 Task: Add a dependency to the task Develop a new online booking system for a transportation service , the existing task  Create a new online platform for peer-to-peer lending in the project AgileForge
Action: Mouse scrolled (76, 103) with delta (0, 0)
Screenshot: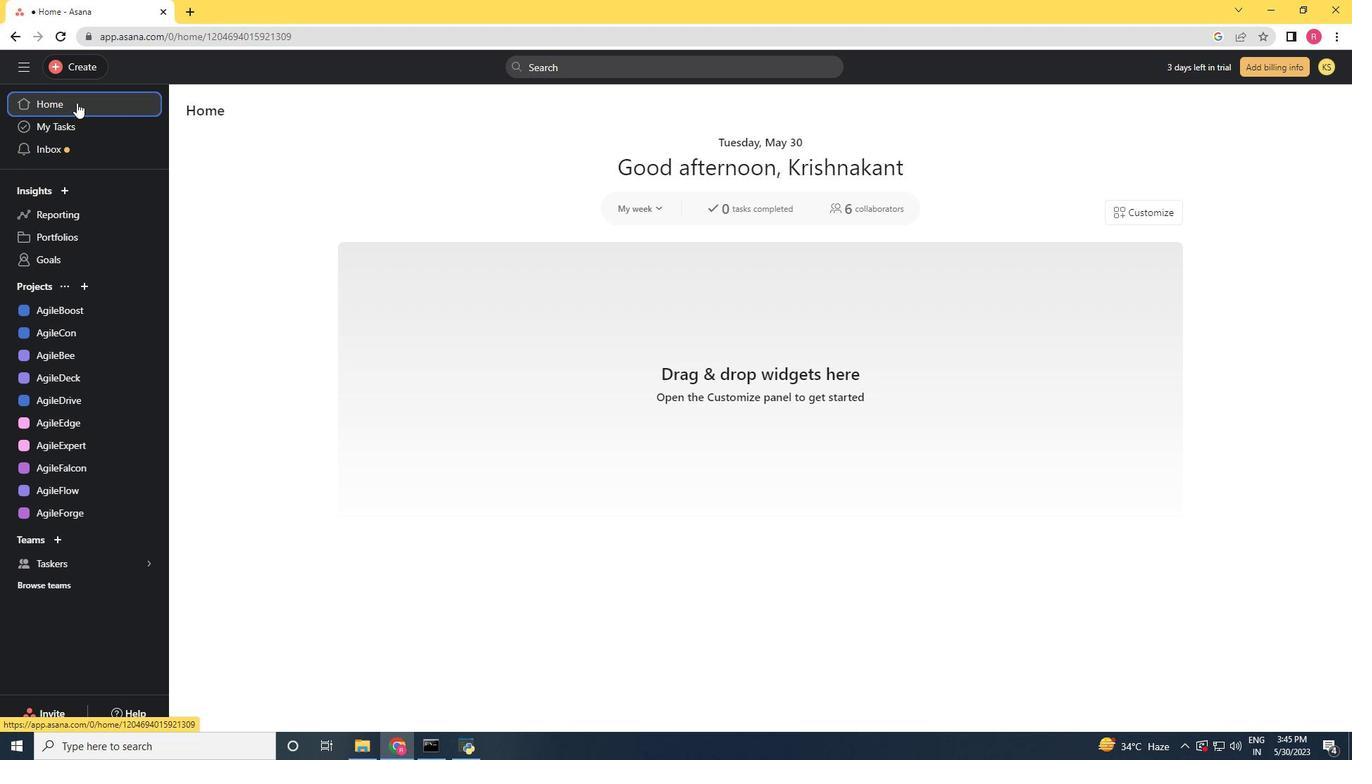 
Action: Mouse moved to (71, 519)
Screenshot: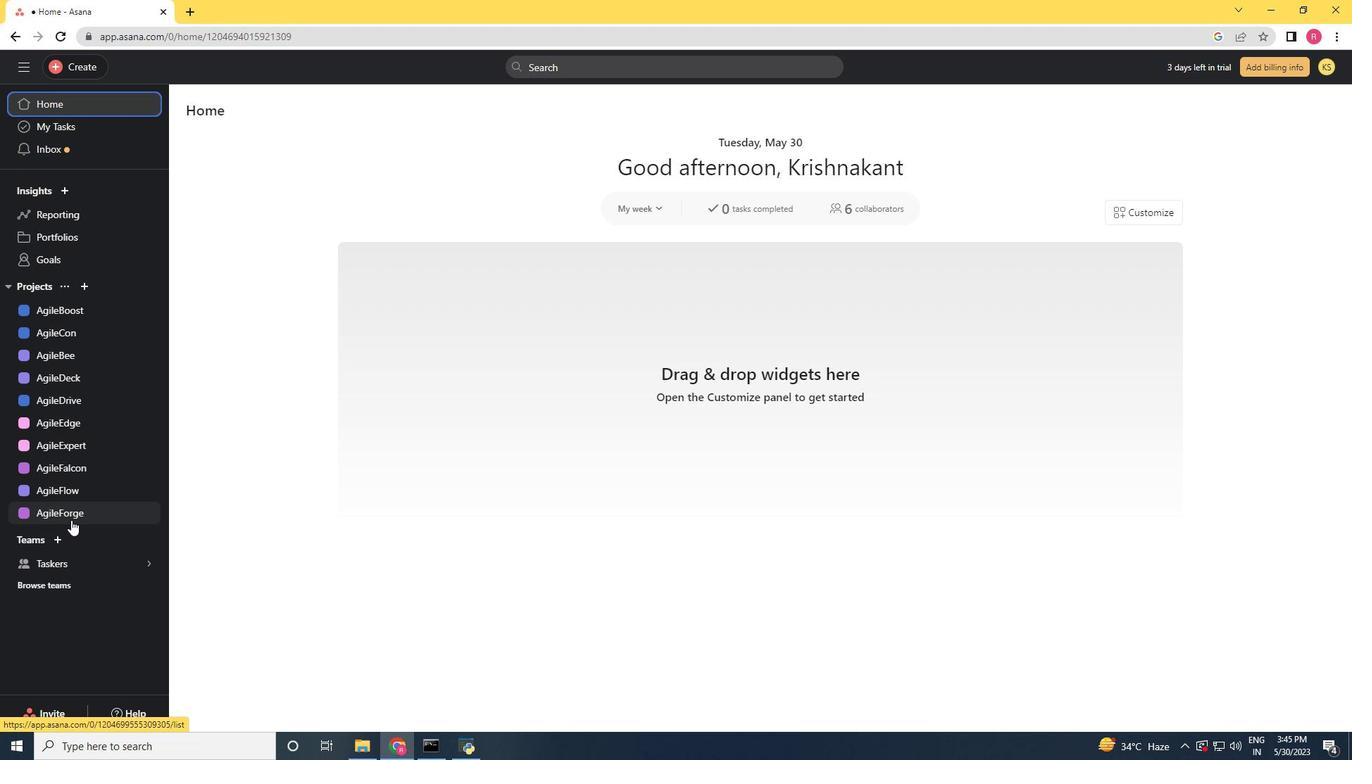
Action: Mouse pressed left at (71, 519)
Screenshot: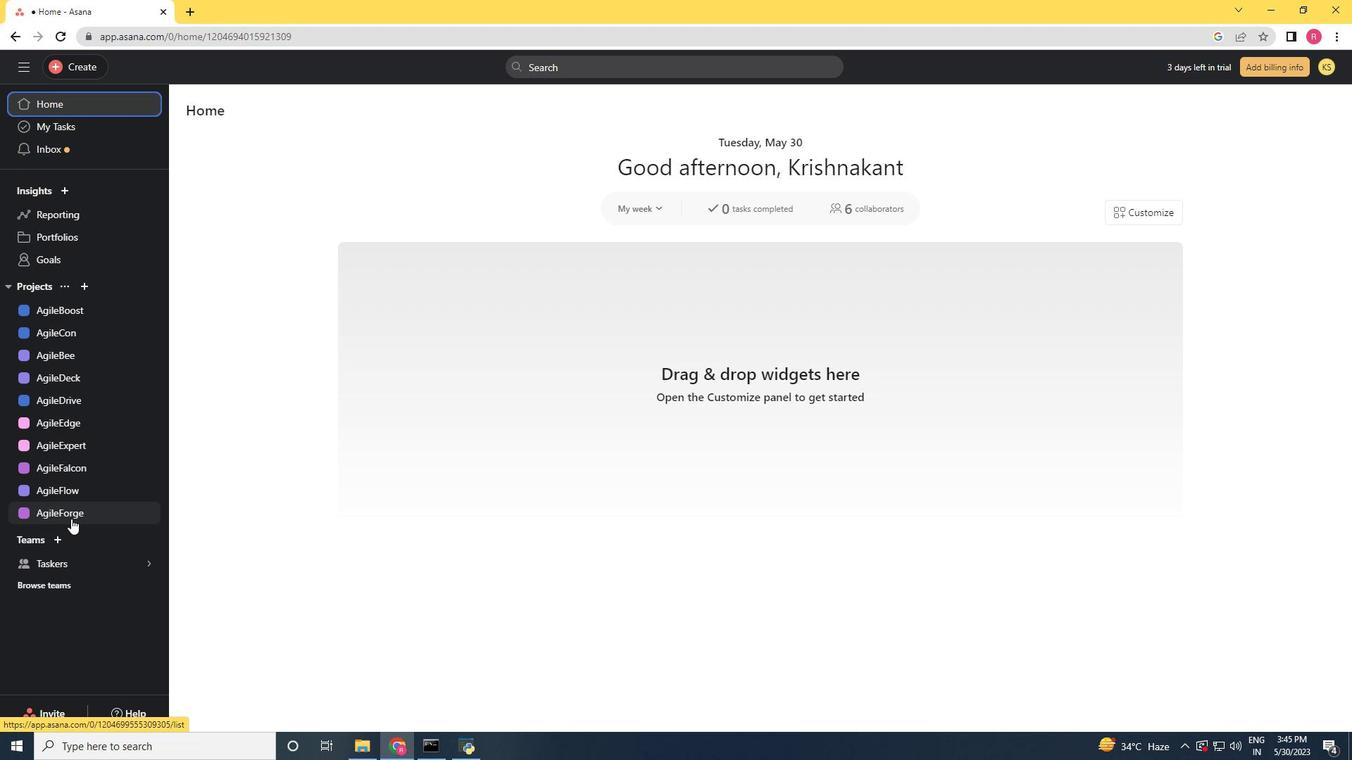 
Action: Mouse moved to (593, 414)
Screenshot: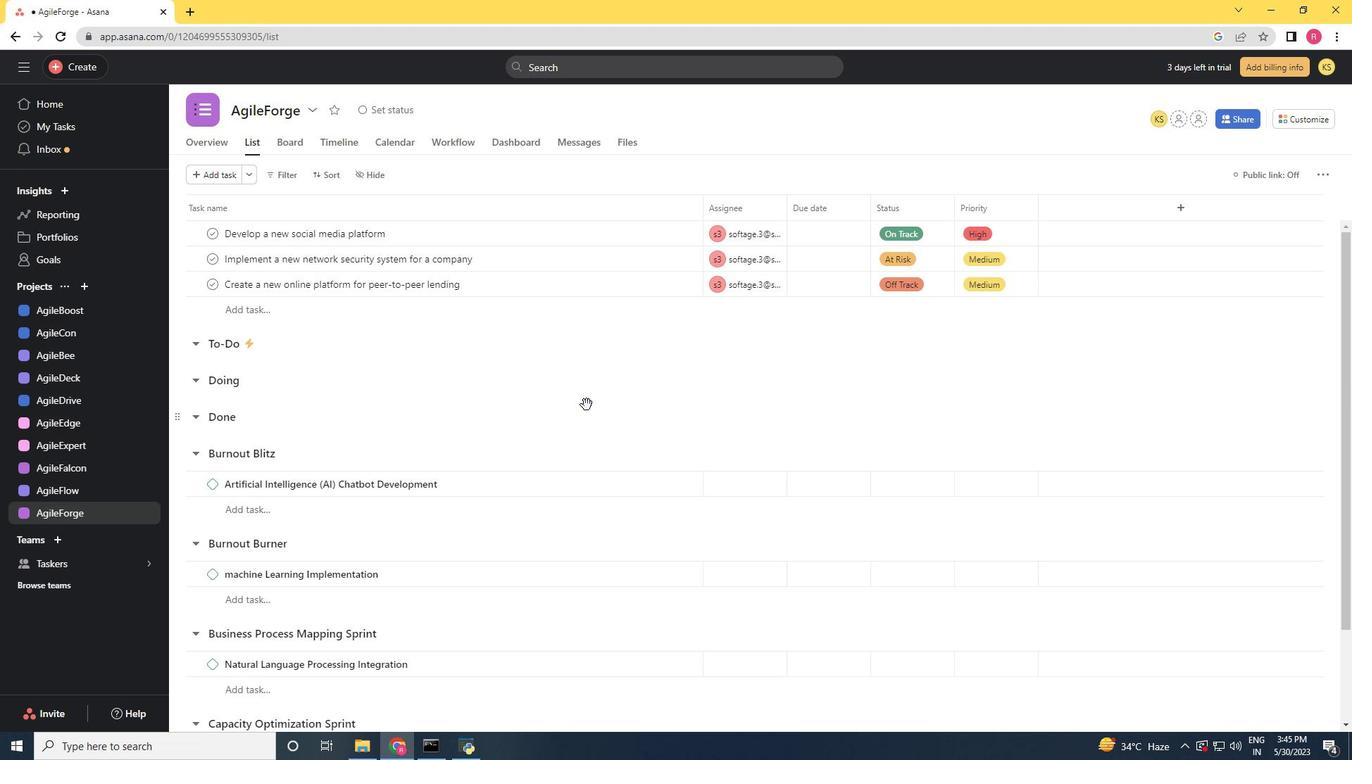 
Action: Mouse scrolled (593, 413) with delta (0, 0)
Screenshot: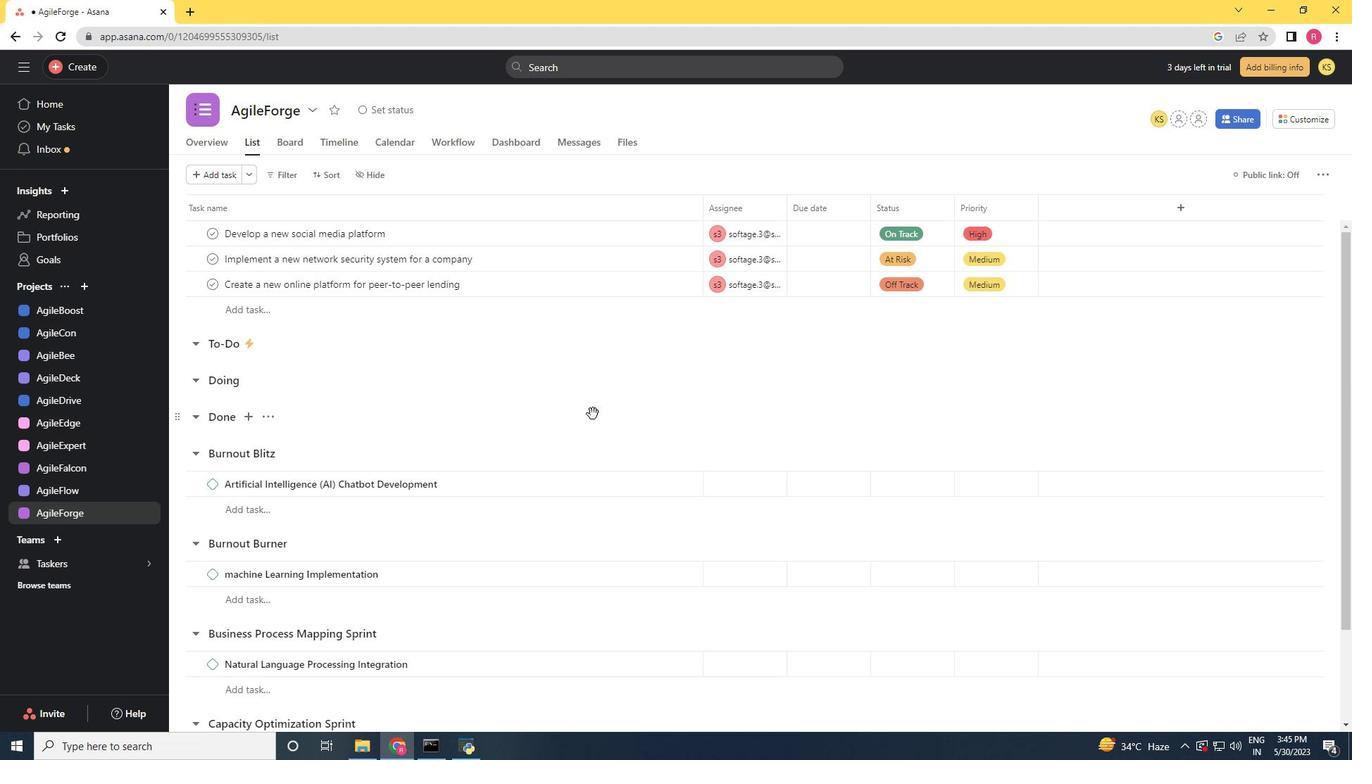 
Action: Mouse scrolled (593, 413) with delta (0, 0)
Screenshot: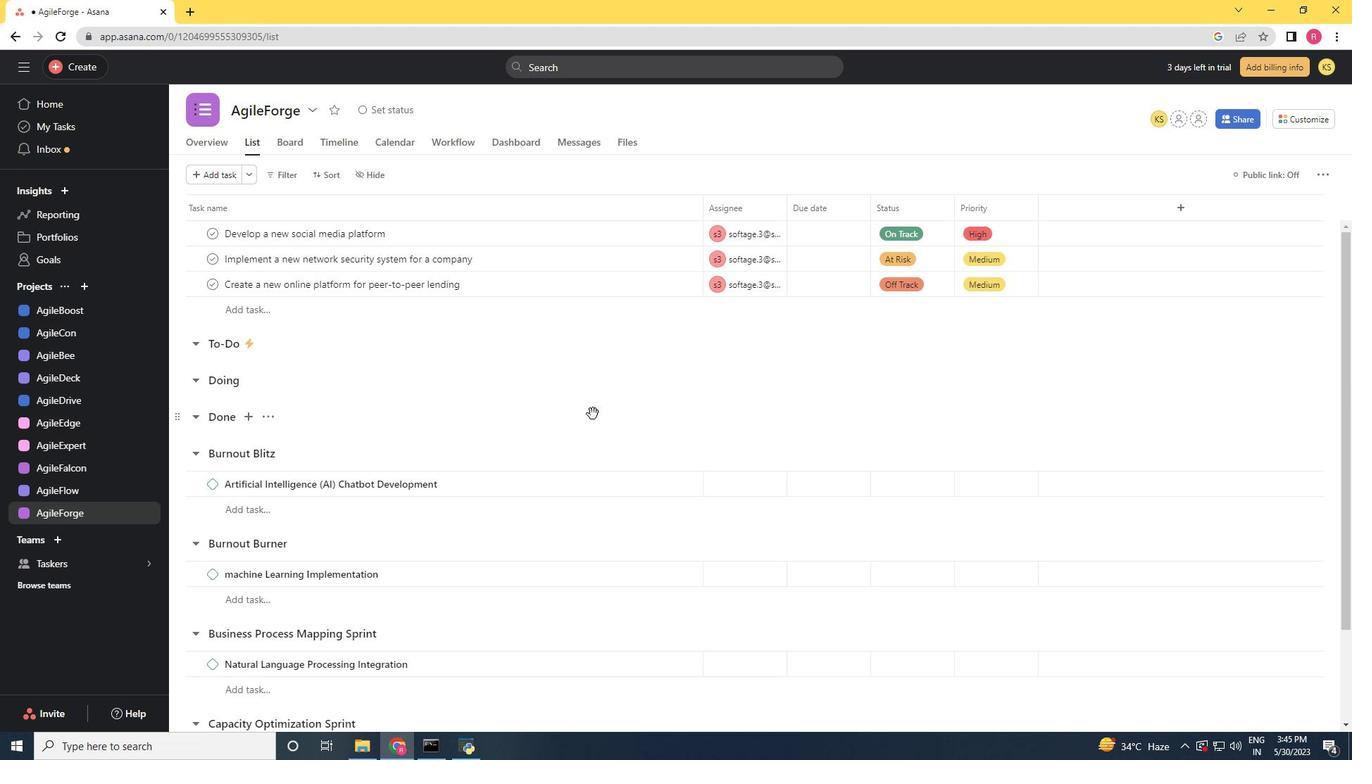 
Action: Mouse scrolled (593, 413) with delta (0, 0)
Screenshot: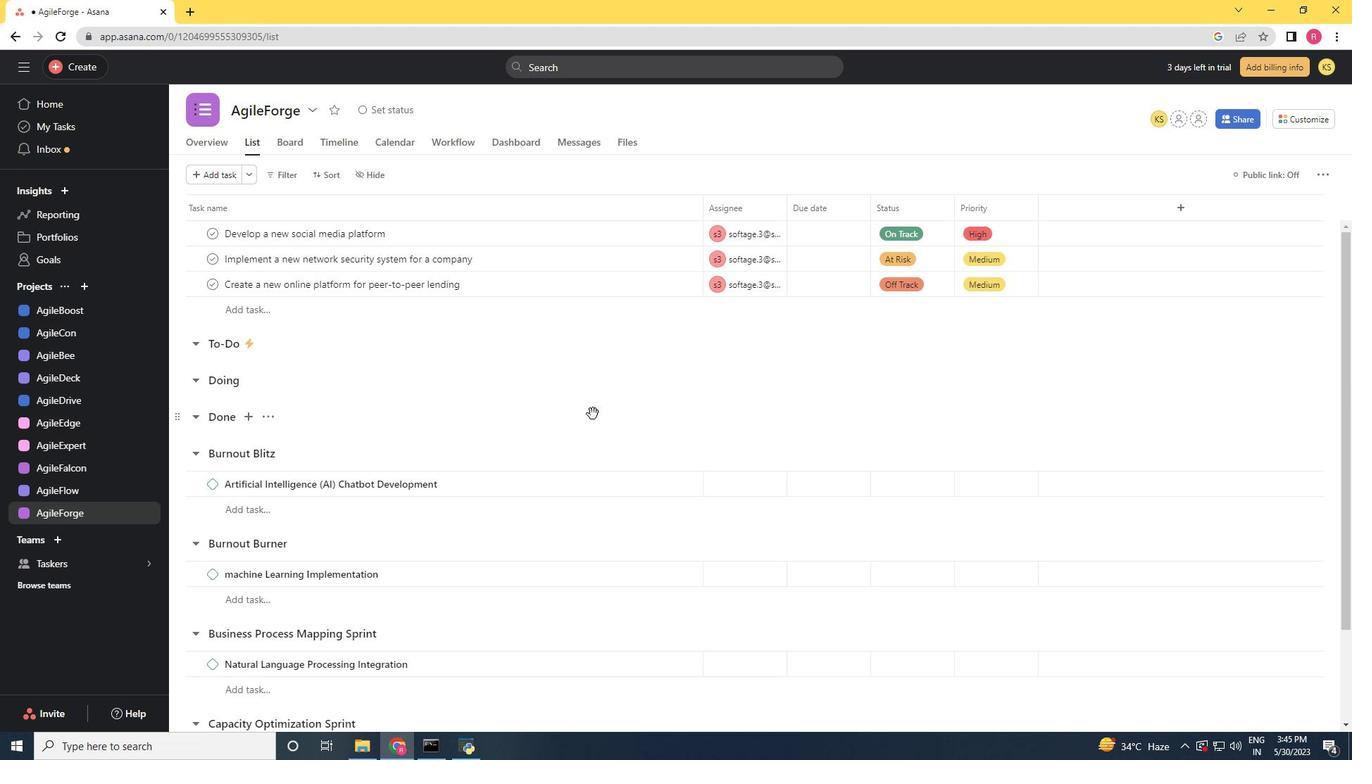 
Action: Mouse scrolled (593, 413) with delta (0, 0)
Screenshot: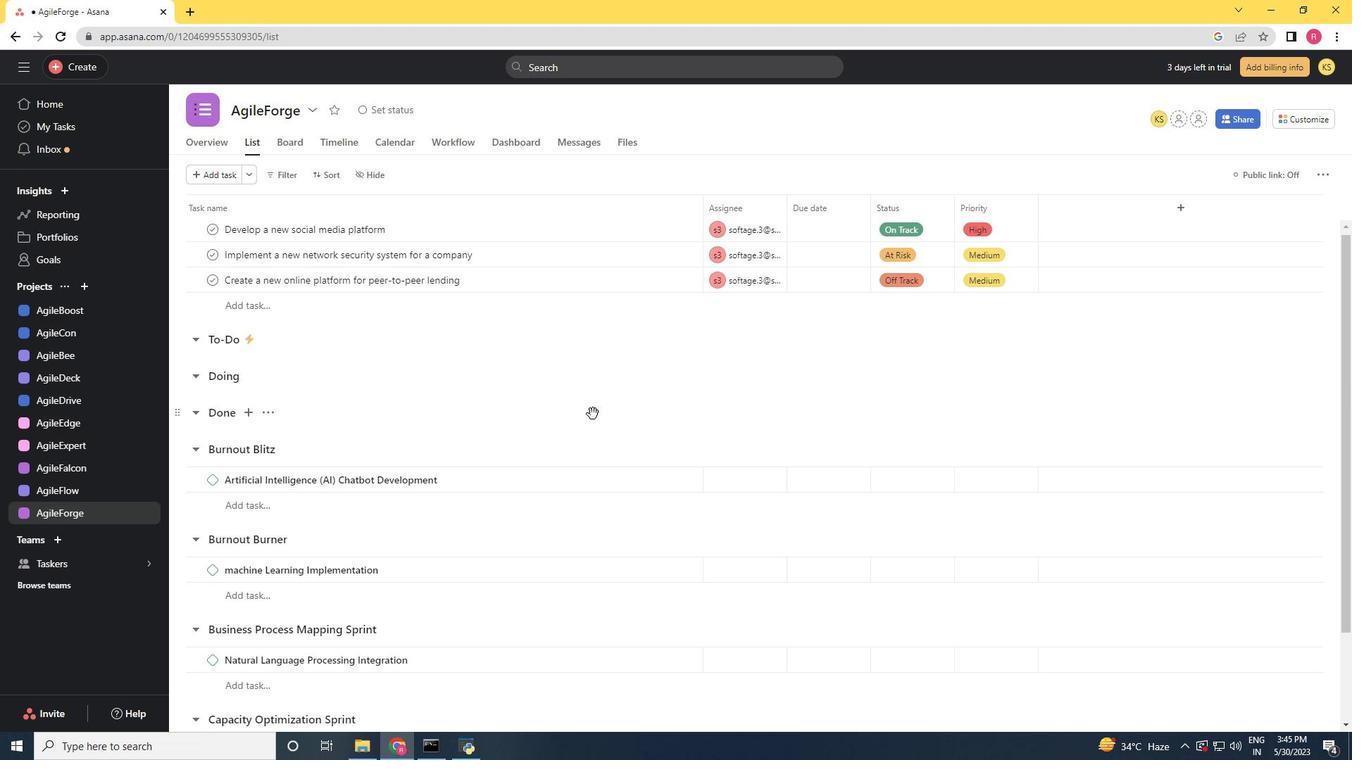 
Action: Mouse scrolled (593, 413) with delta (0, 0)
Screenshot: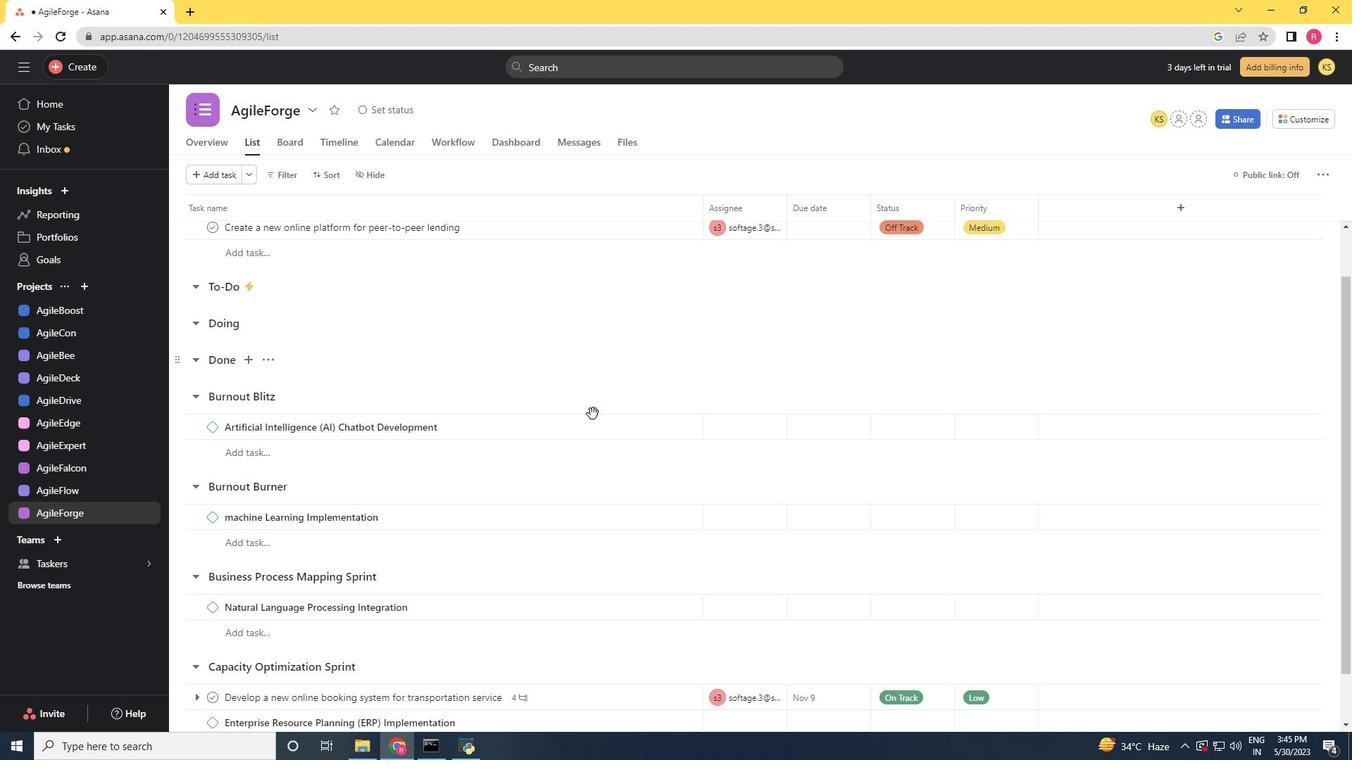 
Action: Mouse scrolled (593, 413) with delta (0, 0)
Screenshot: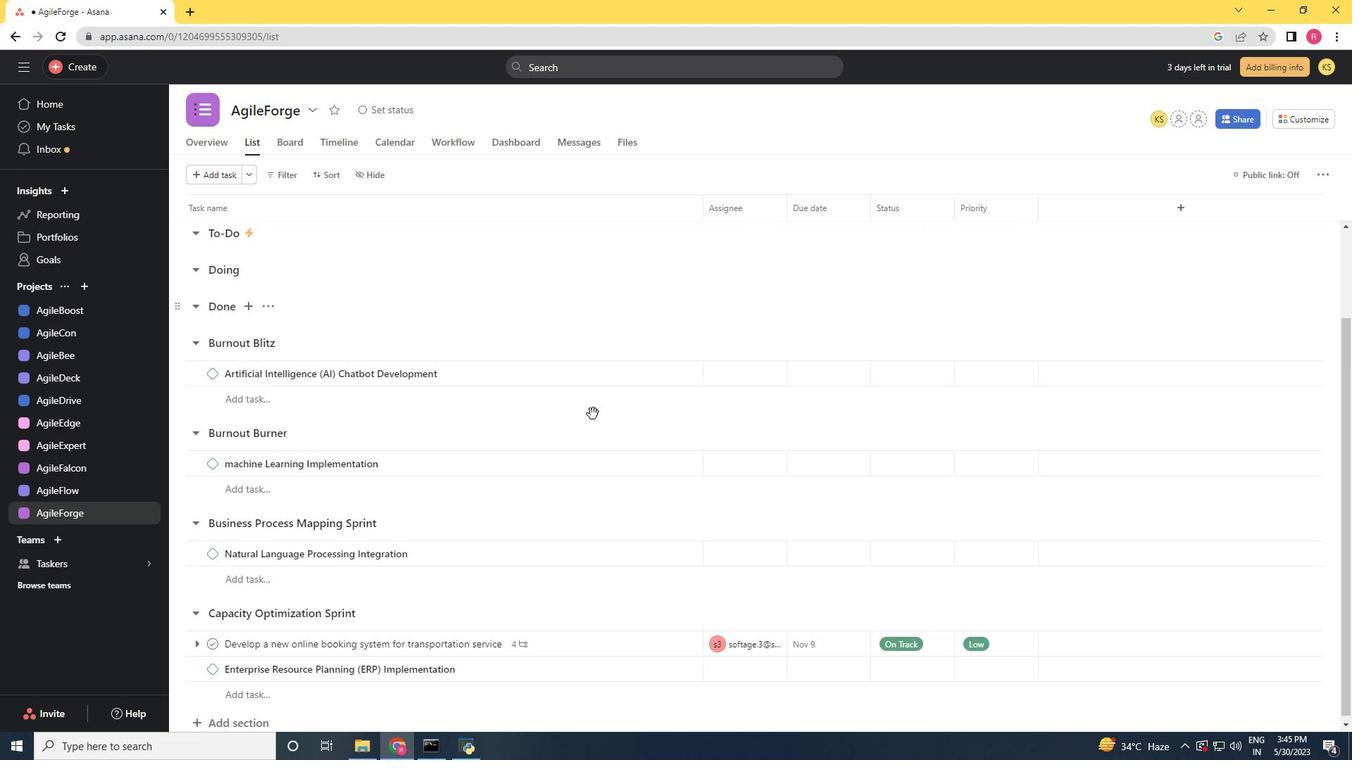 
Action: Mouse scrolled (593, 413) with delta (0, 0)
Screenshot: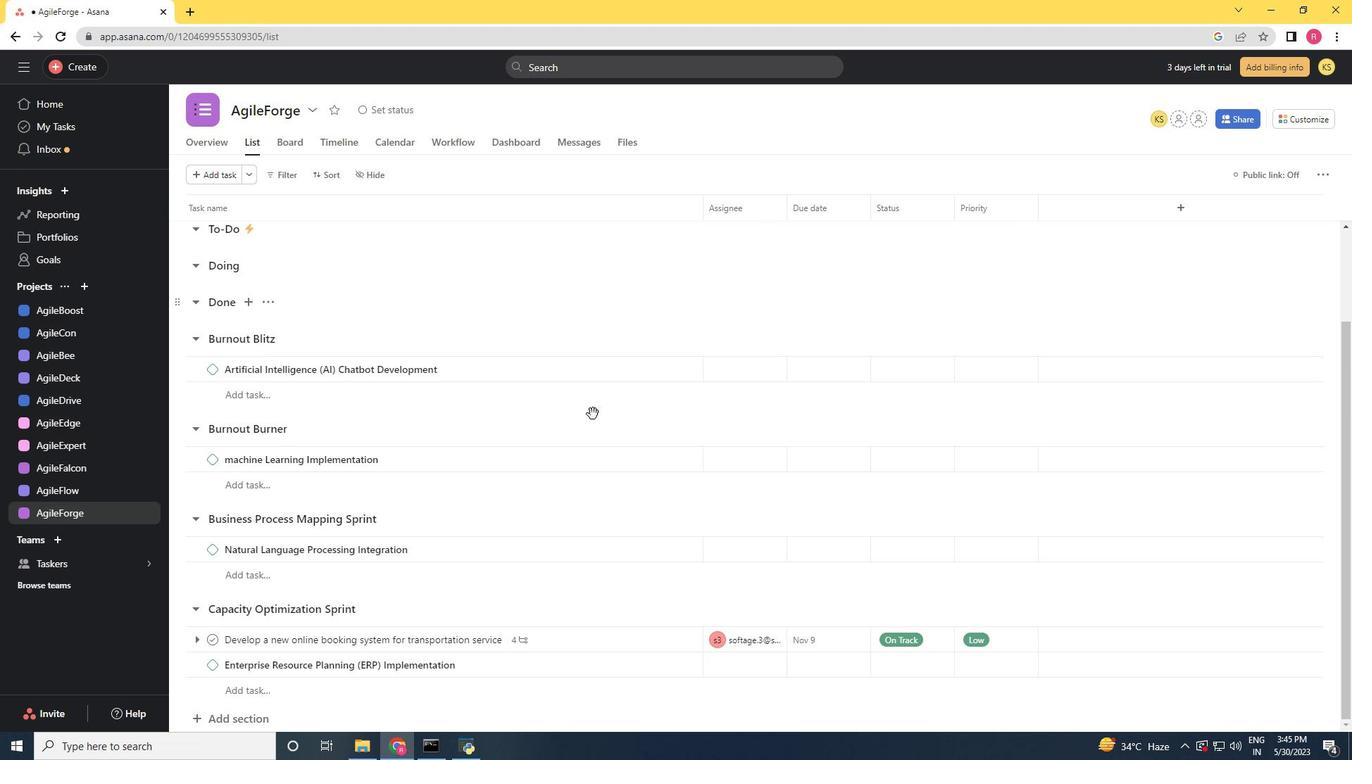 
Action: Mouse moved to (593, 415)
Screenshot: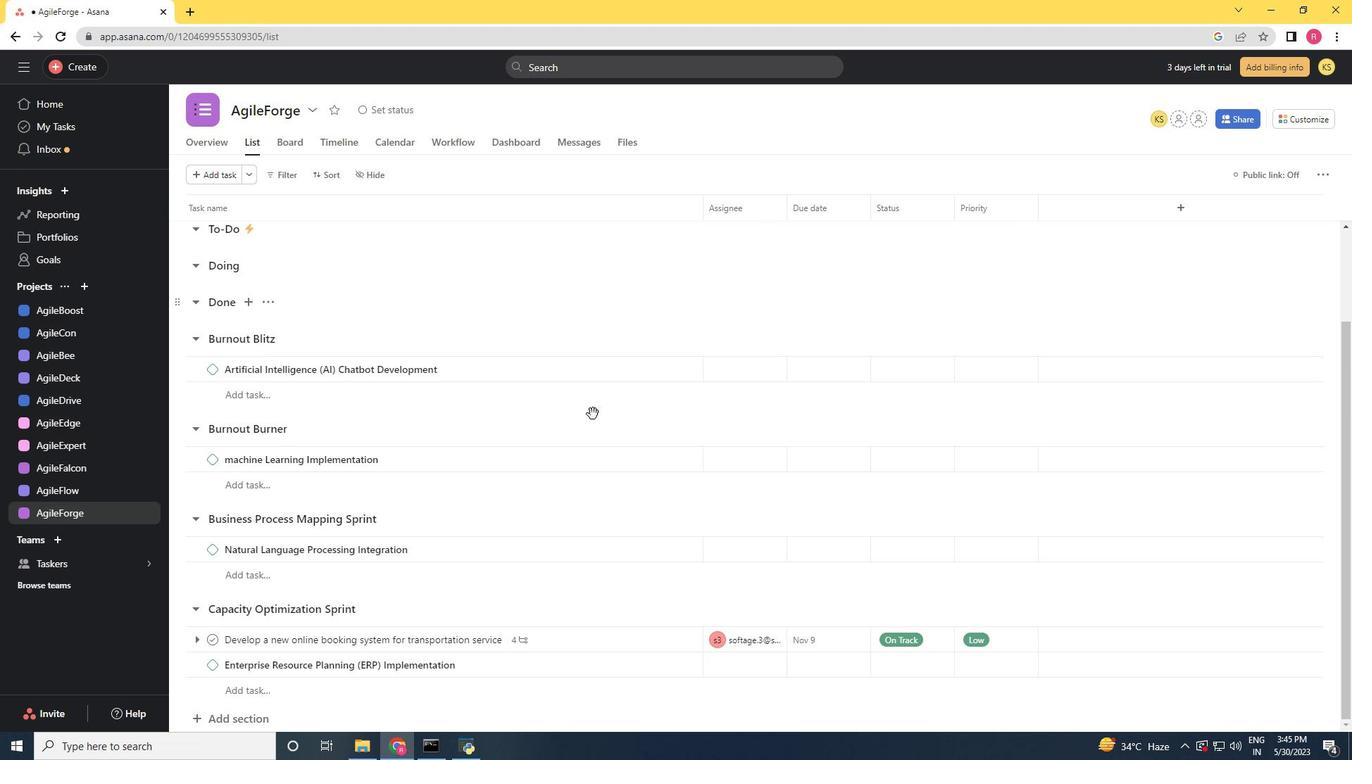 
Action: Mouse scrolled (593, 414) with delta (0, 0)
Screenshot: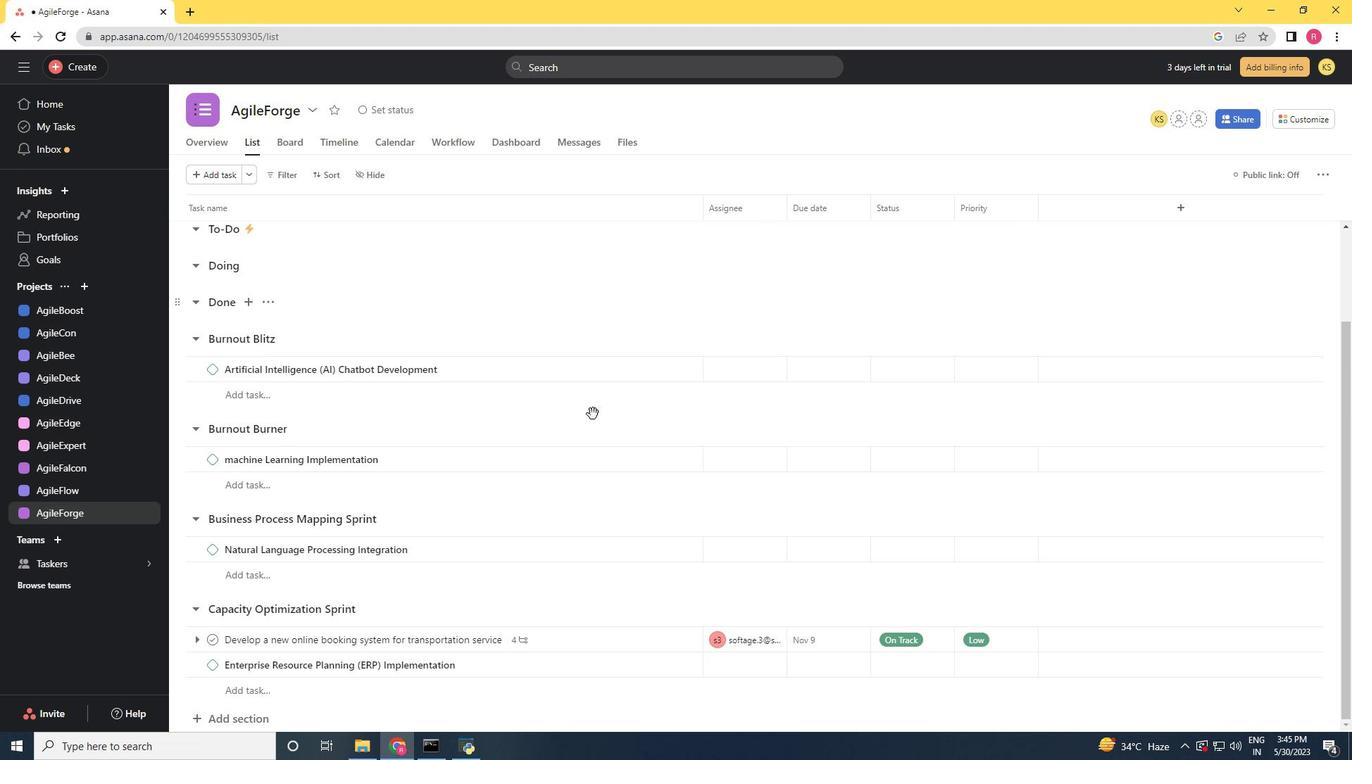 
Action: Mouse moved to (594, 416)
Screenshot: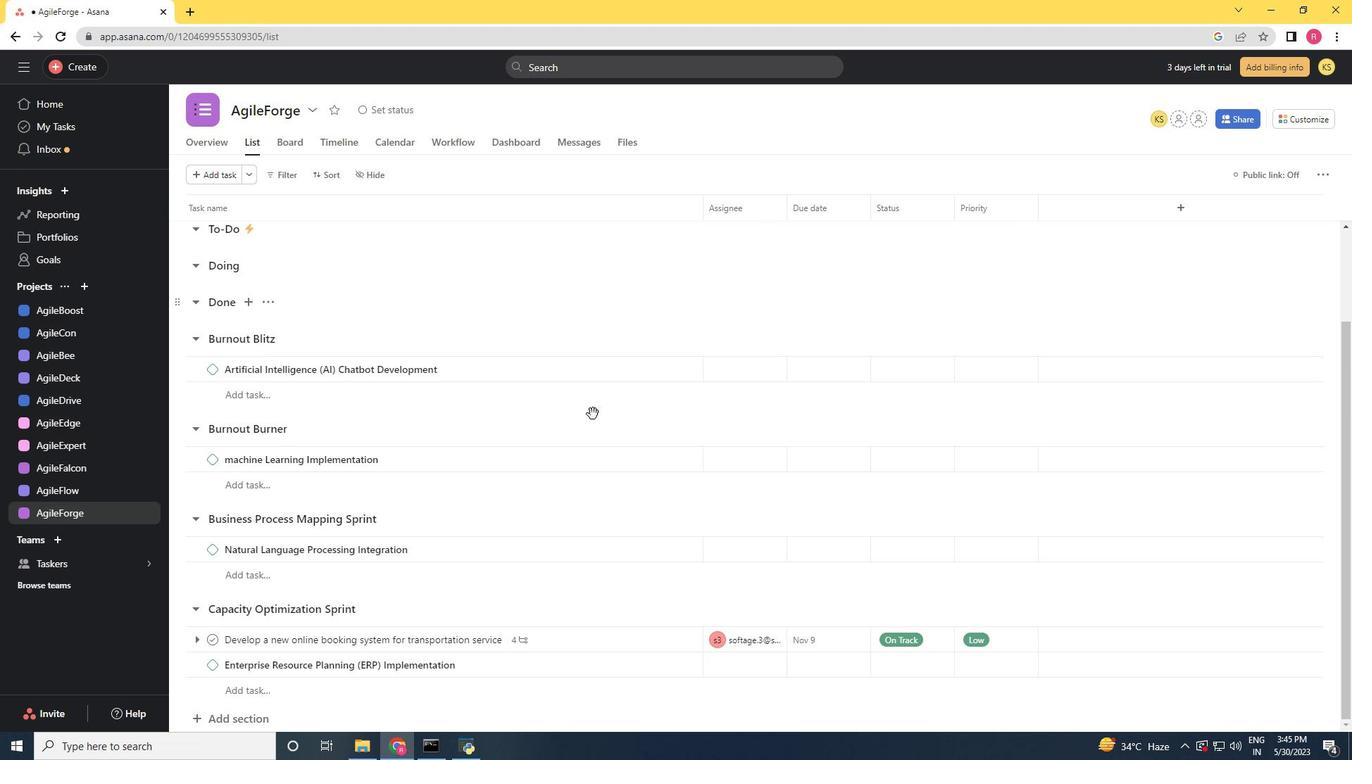 
Action: Mouse scrolled (594, 415) with delta (0, 0)
Screenshot: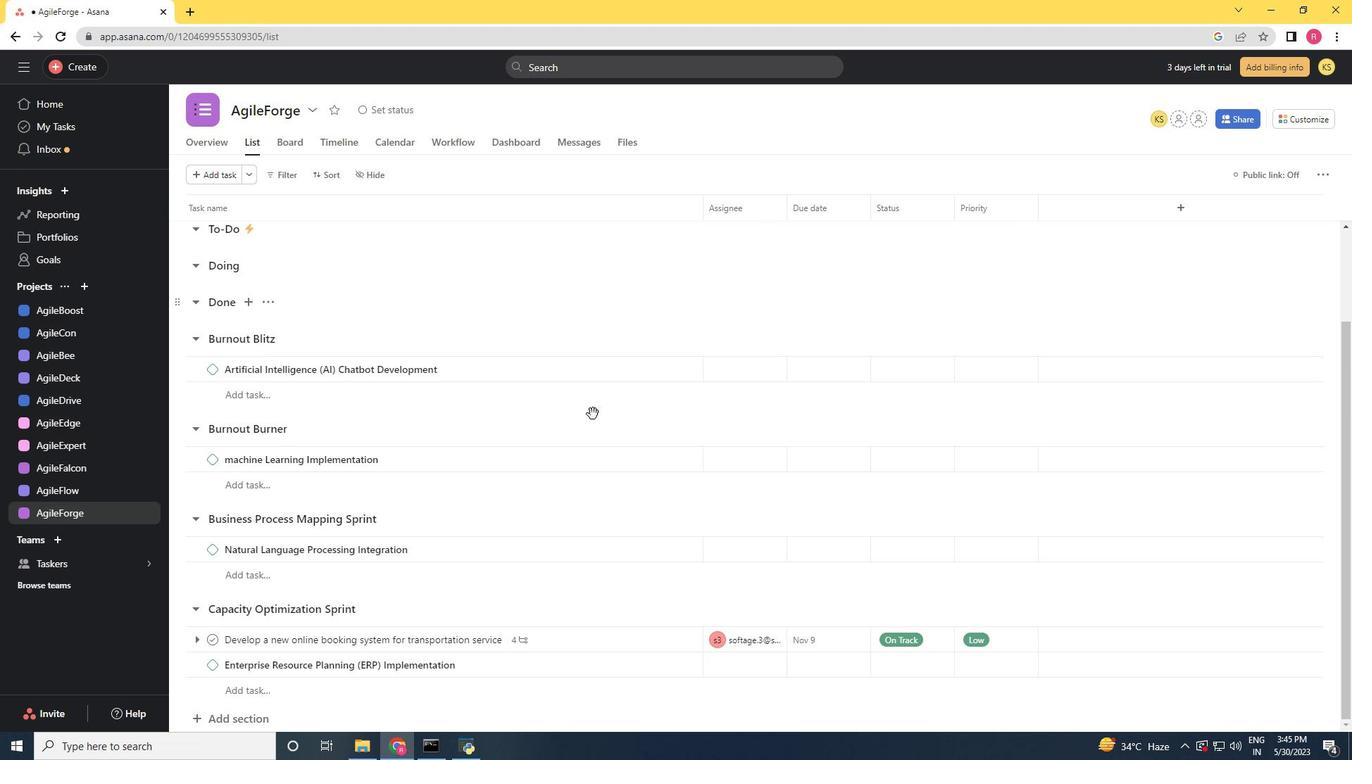 
Action: Mouse moved to (600, 429)
Screenshot: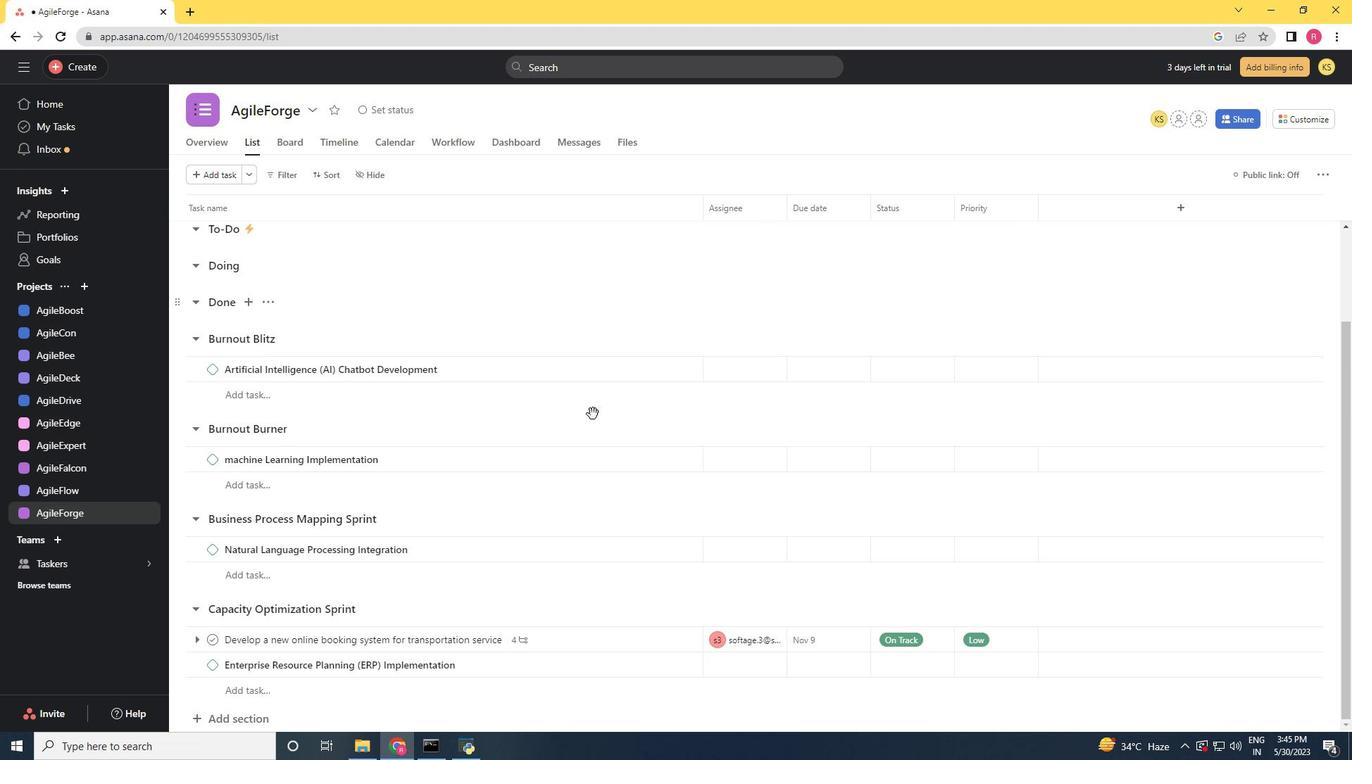 
Action: Mouse scrolled (600, 429) with delta (0, 0)
Screenshot: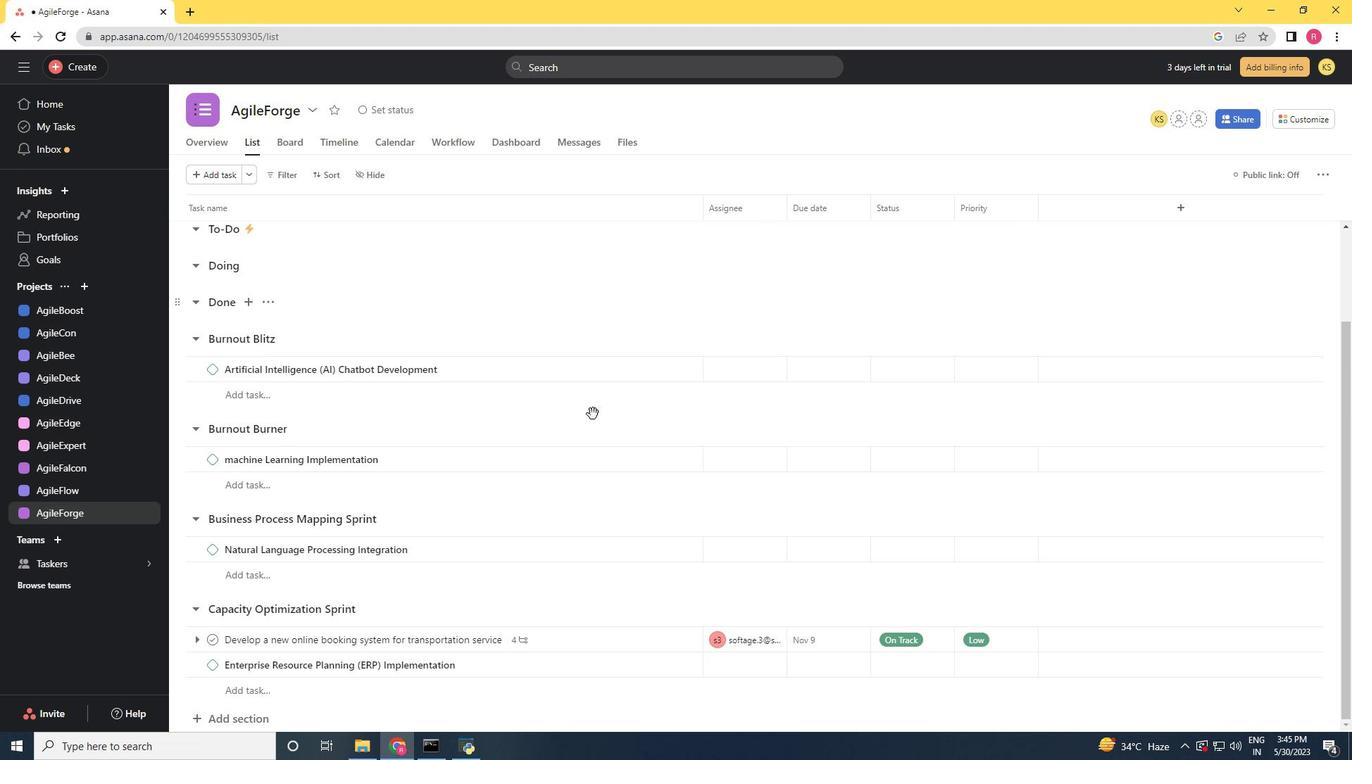 
Action: Mouse moved to (620, 641)
Screenshot: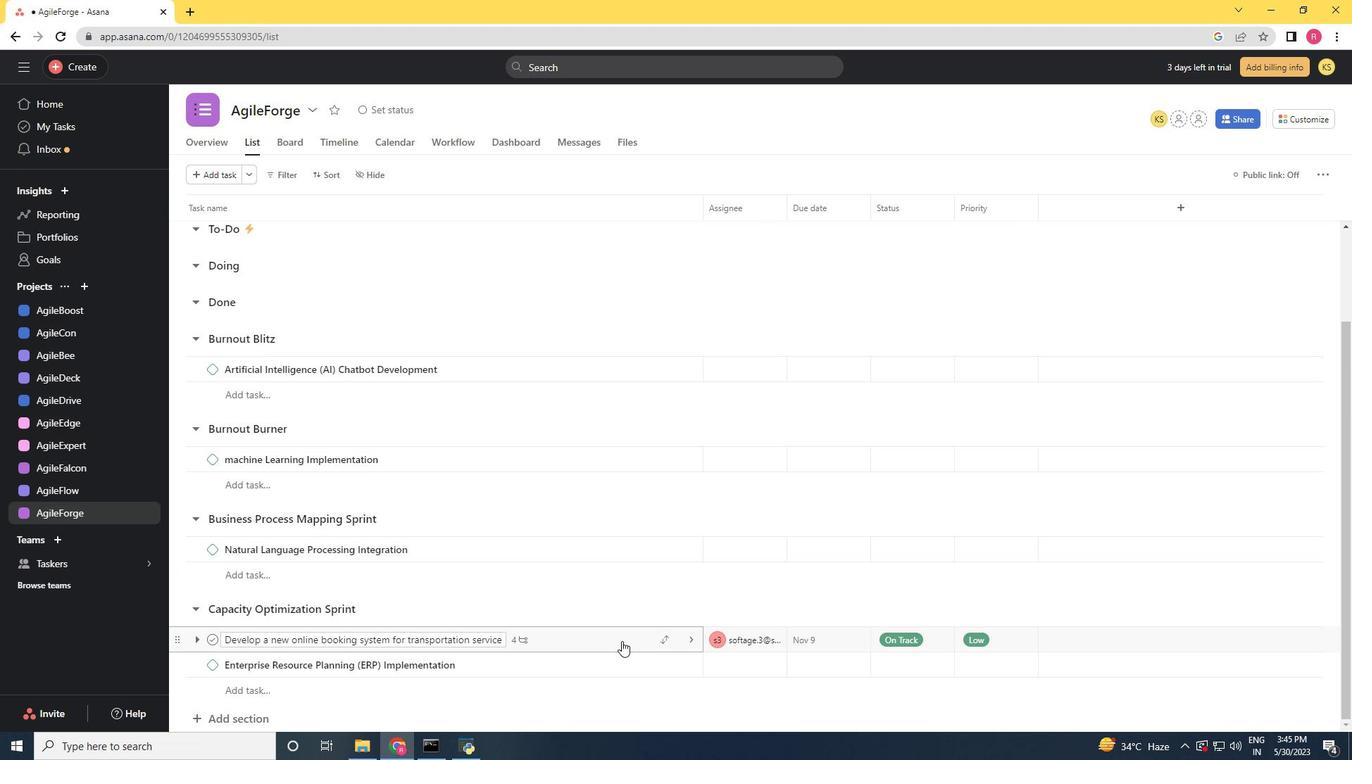 
Action: Mouse pressed left at (620, 641)
Screenshot: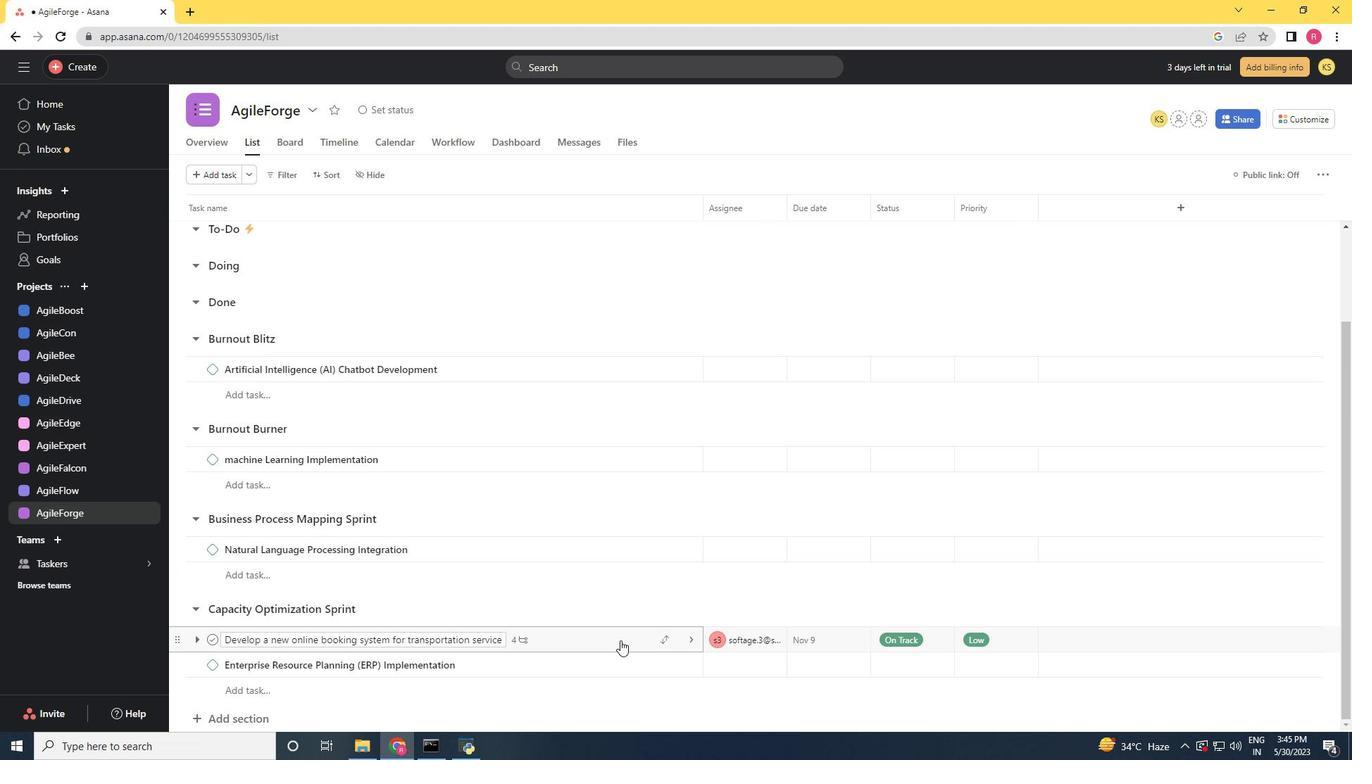 
Action: Mouse moved to (1002, 405)
Screenshot: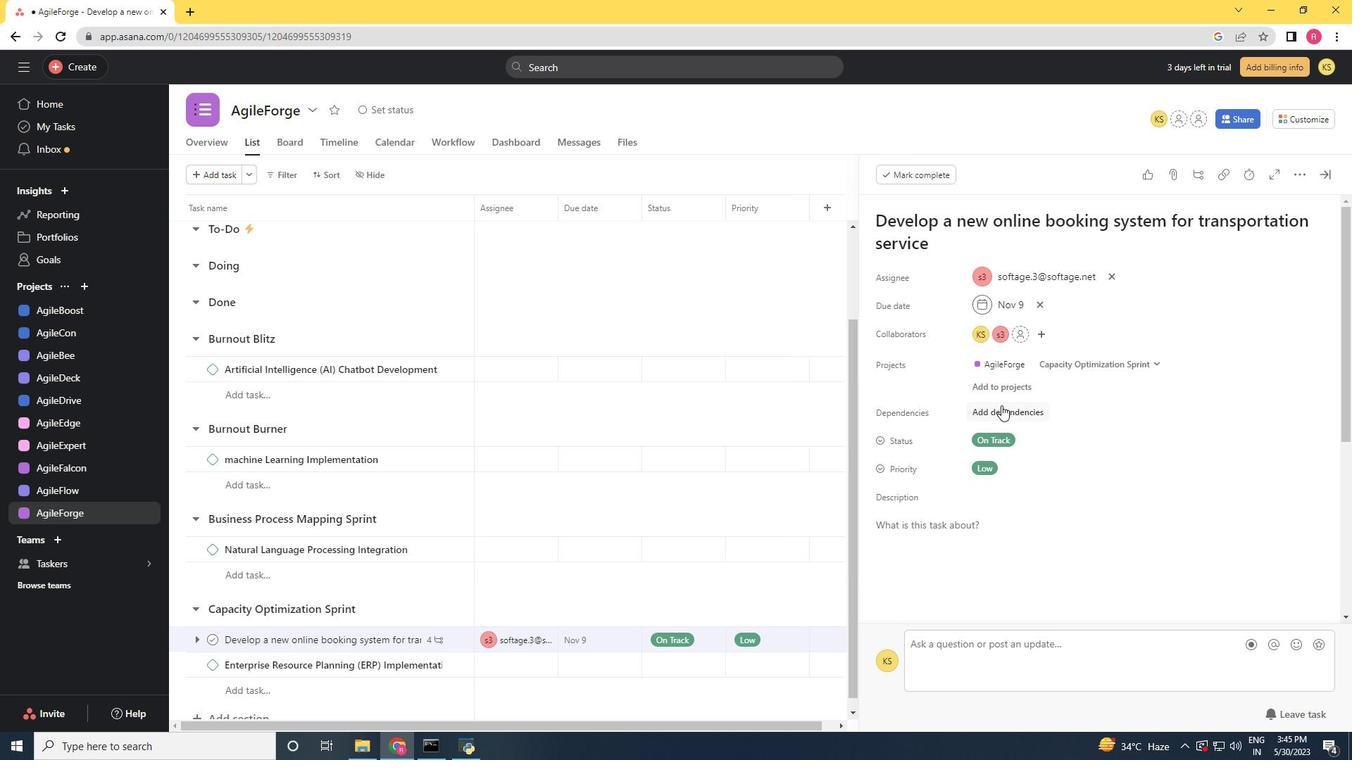 
Action: Mouse pressed left at (1002, 405)
Screenshot: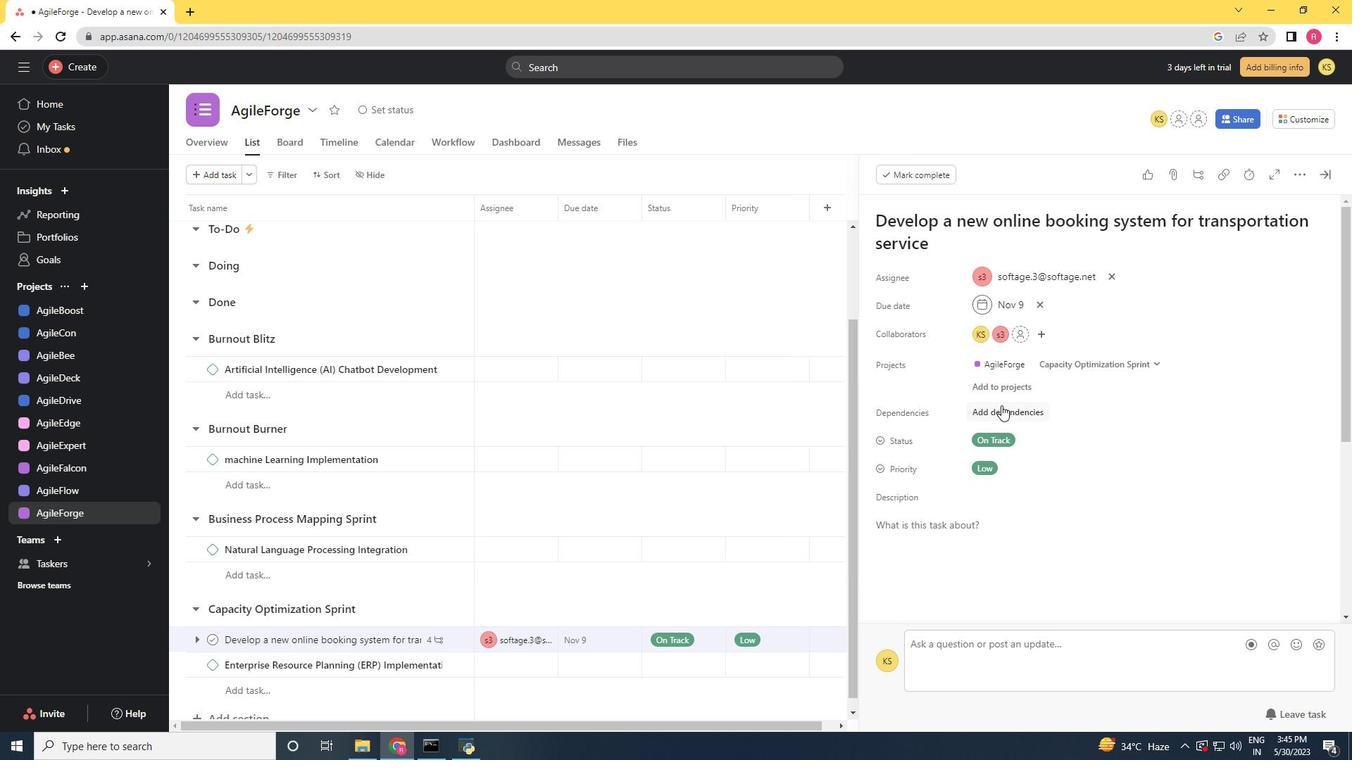 
Action: Key pressed <Key.shift>Create<Key.space>a<Key.space>new<Key.space>online
Screenshot: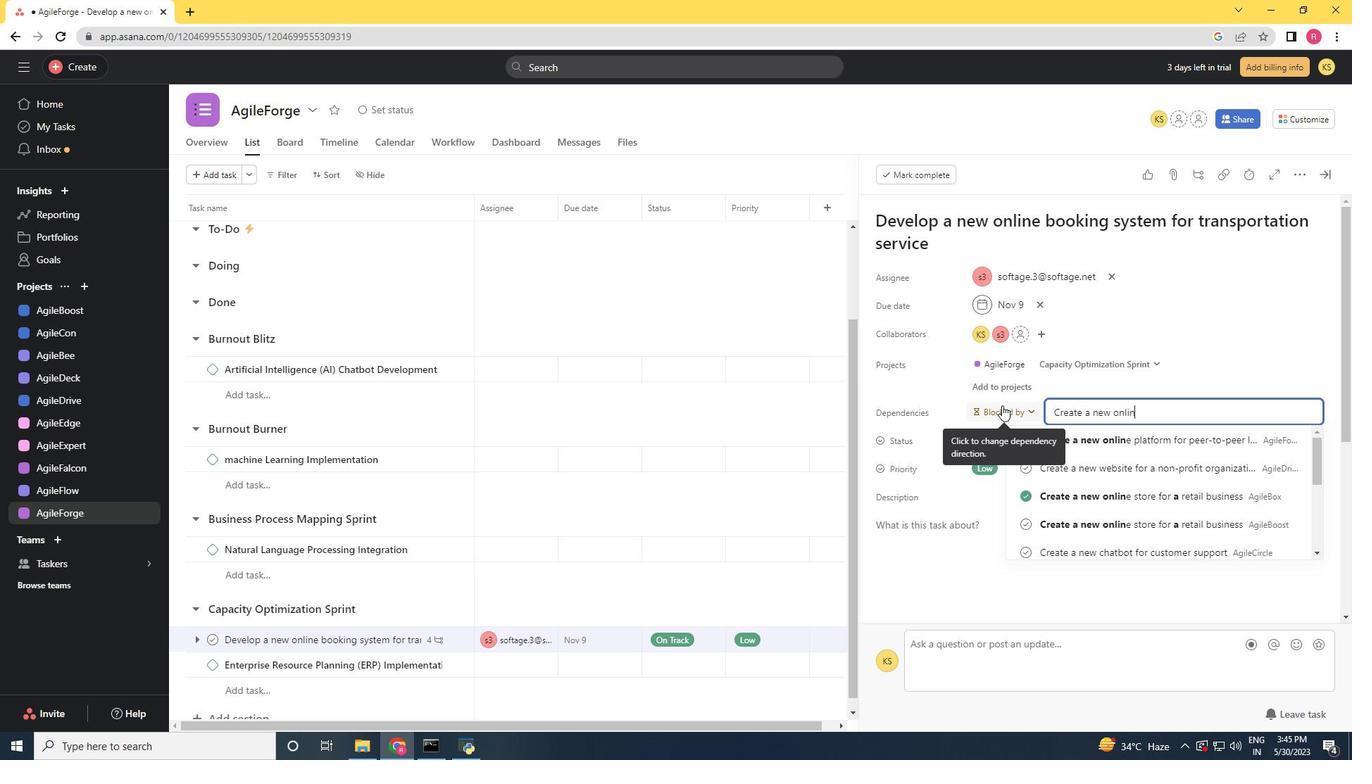 
Action: Mouse moved to (1264, 286)
Screenshot: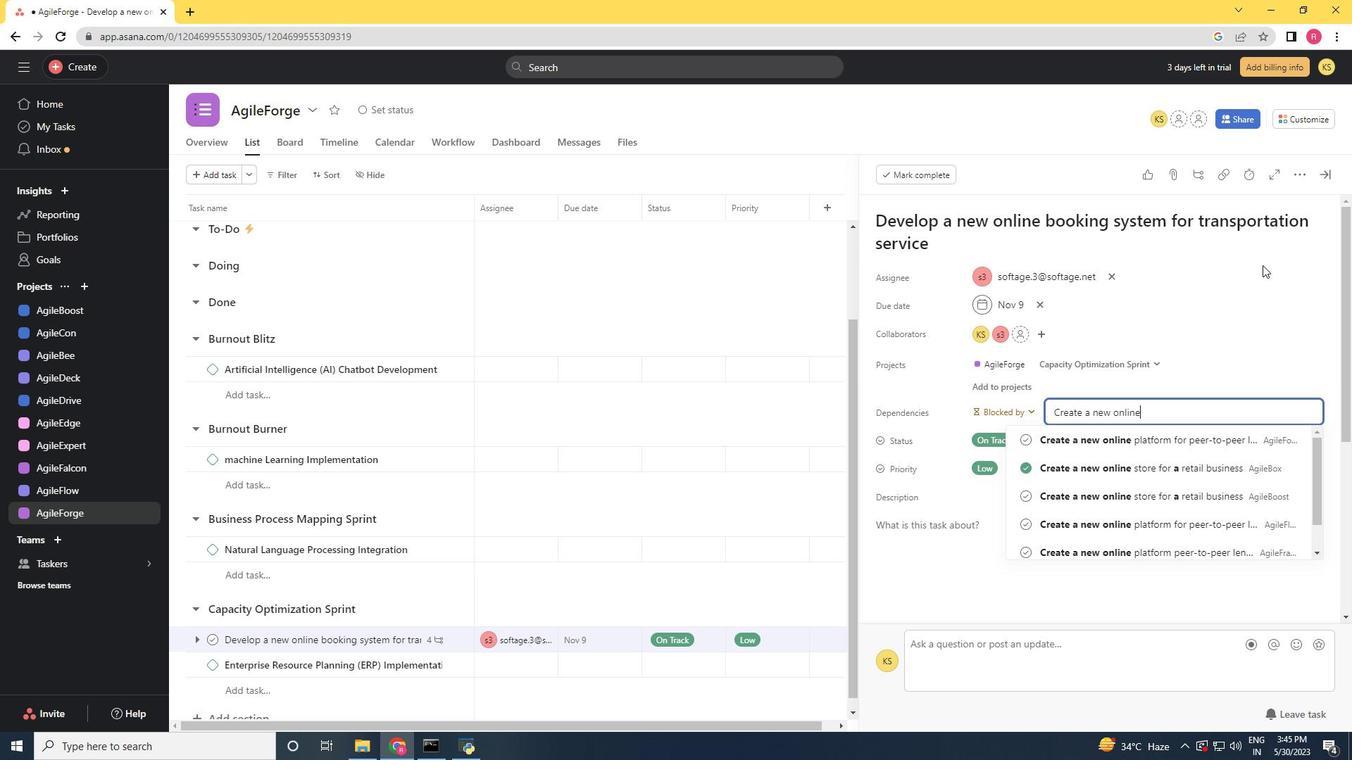 
Action: Key pressed <Key.space>platform<Key.space>for<Key.space>peer<Key.space><Key.backspace>-to-peer<Key.space>lending<Key.space>
Screenshot: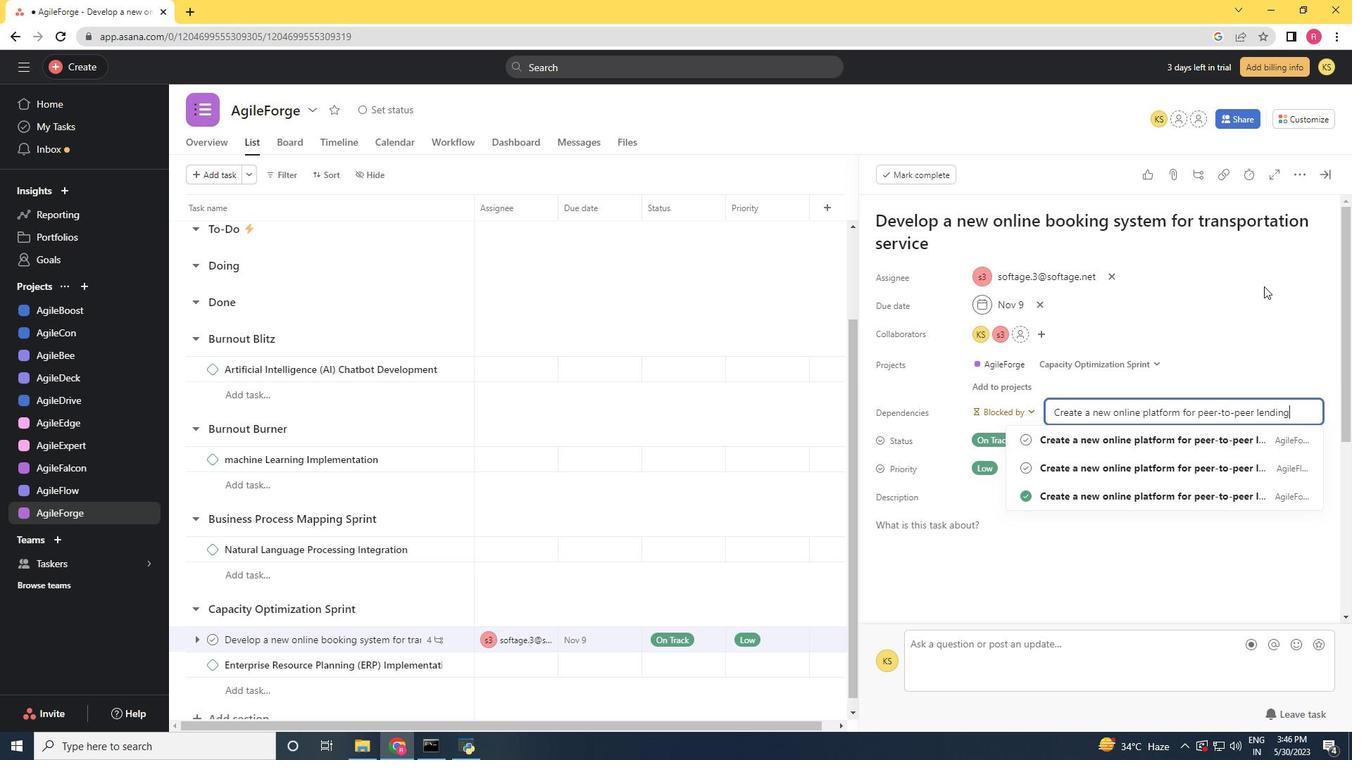 
Action: Mouse moved to (1219, 445)
Screenshot: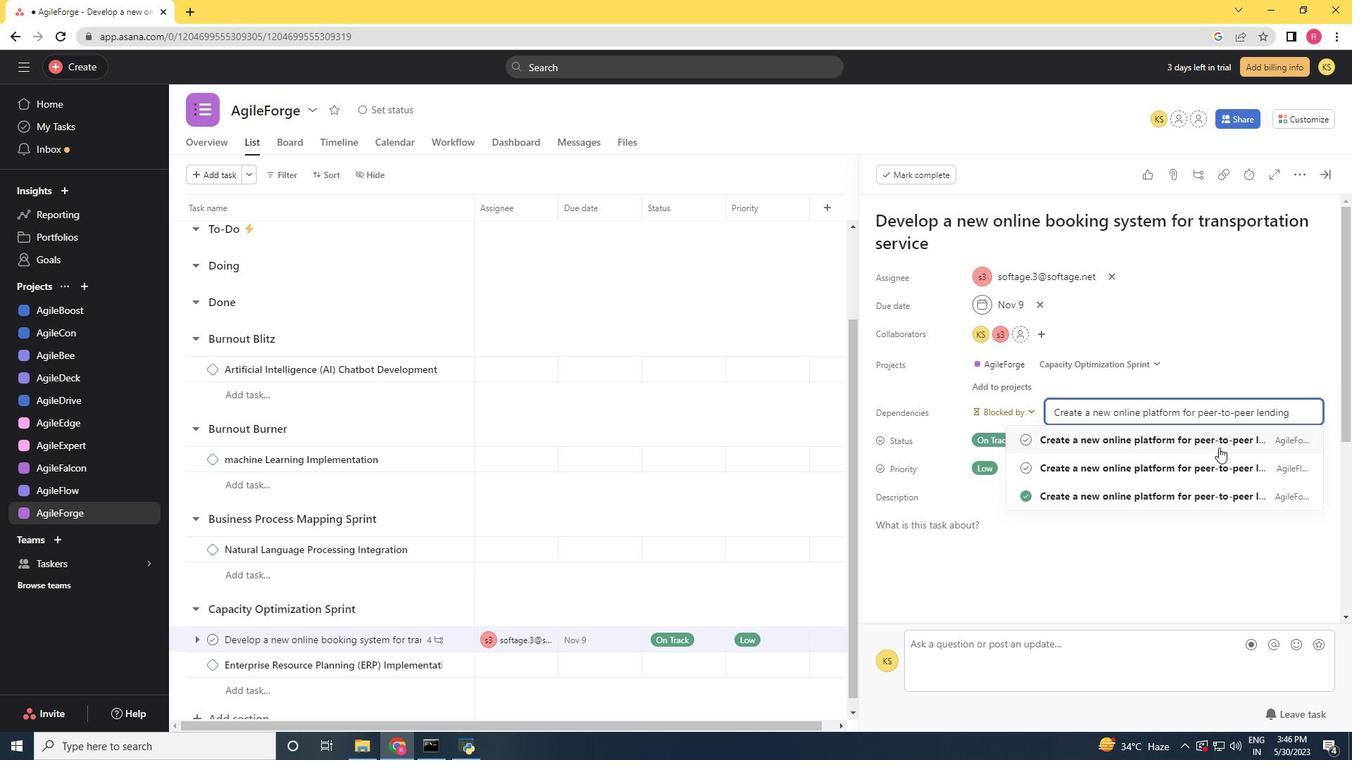
Action: Mouse pressed left at (1219, 445)
Screenshot: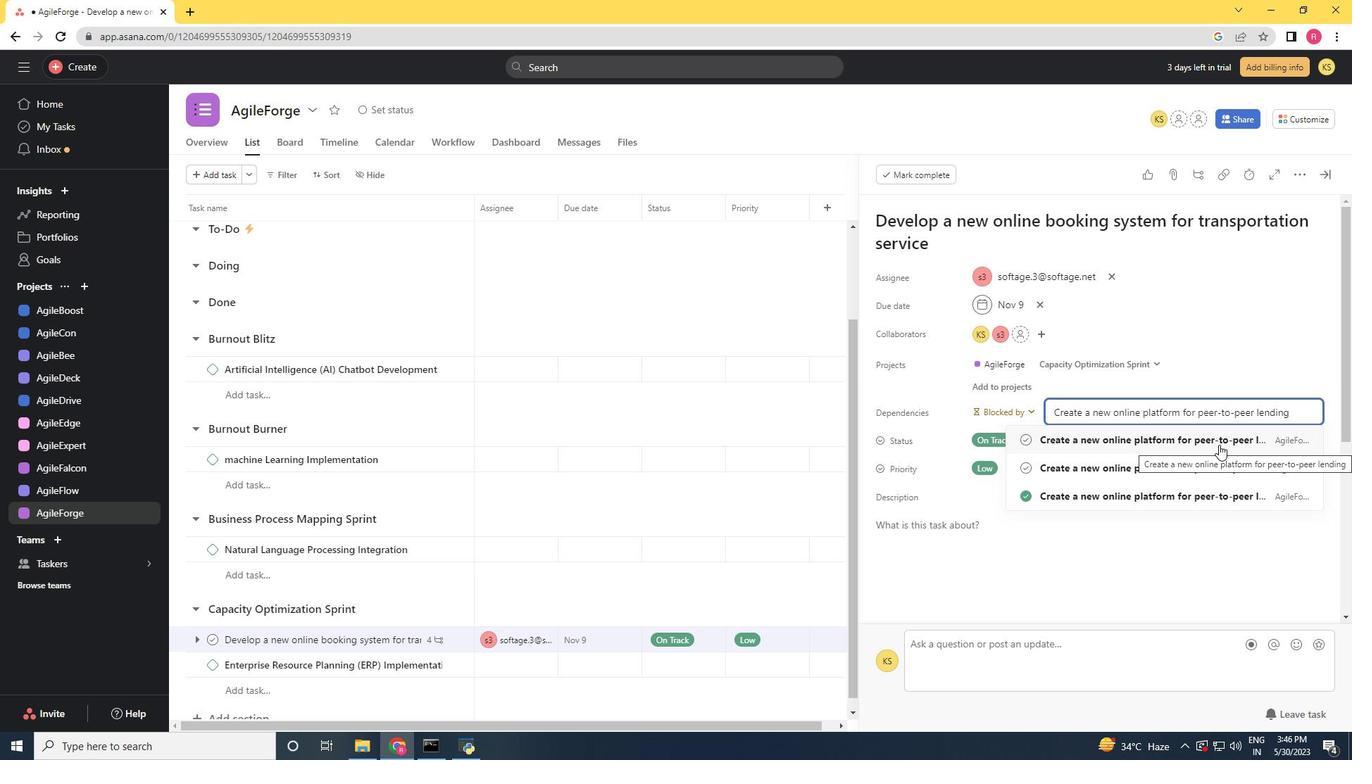 
